 Task: Create Workspace Fleet Management Workspace description Manage and track company data privacy and security compliance. Workspace type Marketing 
Action: Mouse moved to (431, 73)
Screenshot: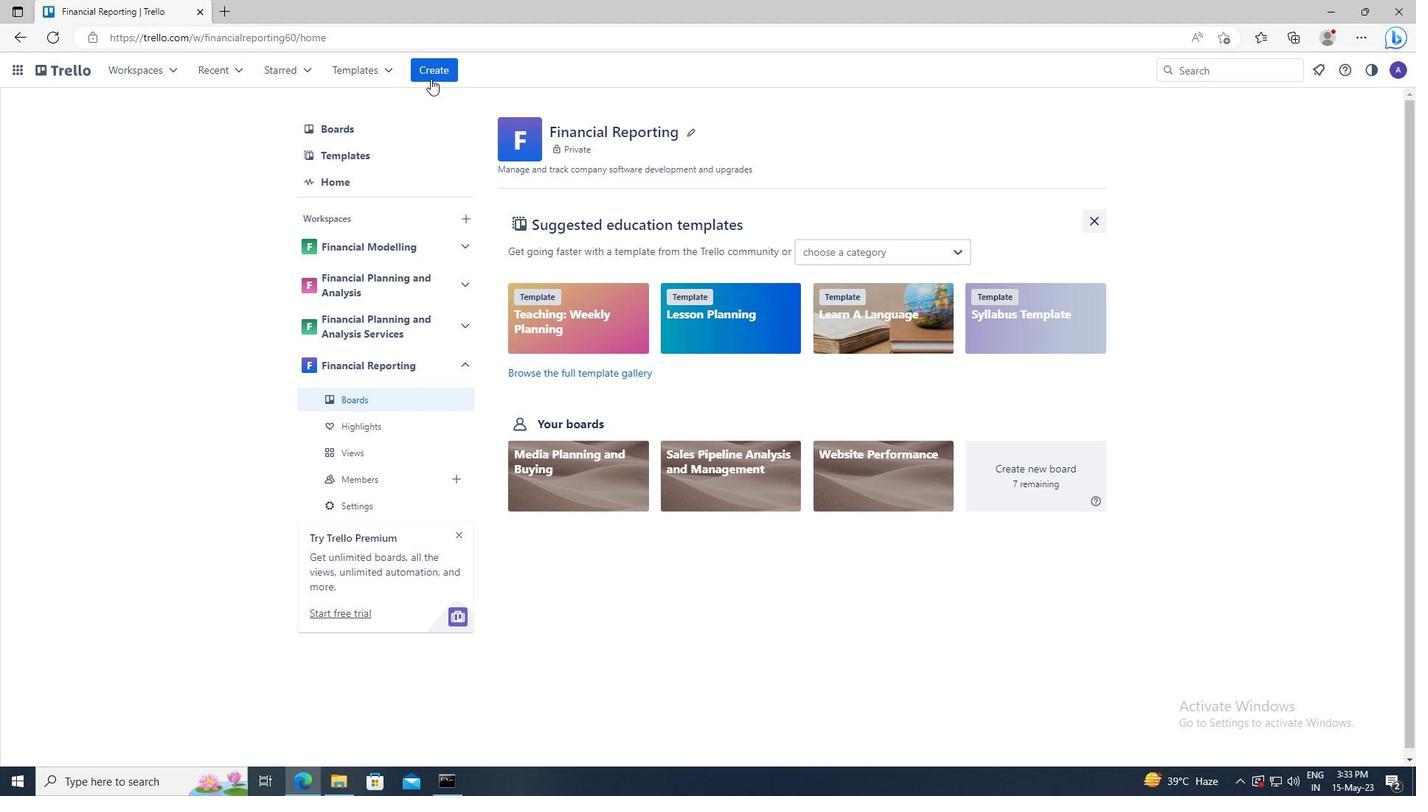 
Action: Mouse pressed left at (431, 73)
Screenshot: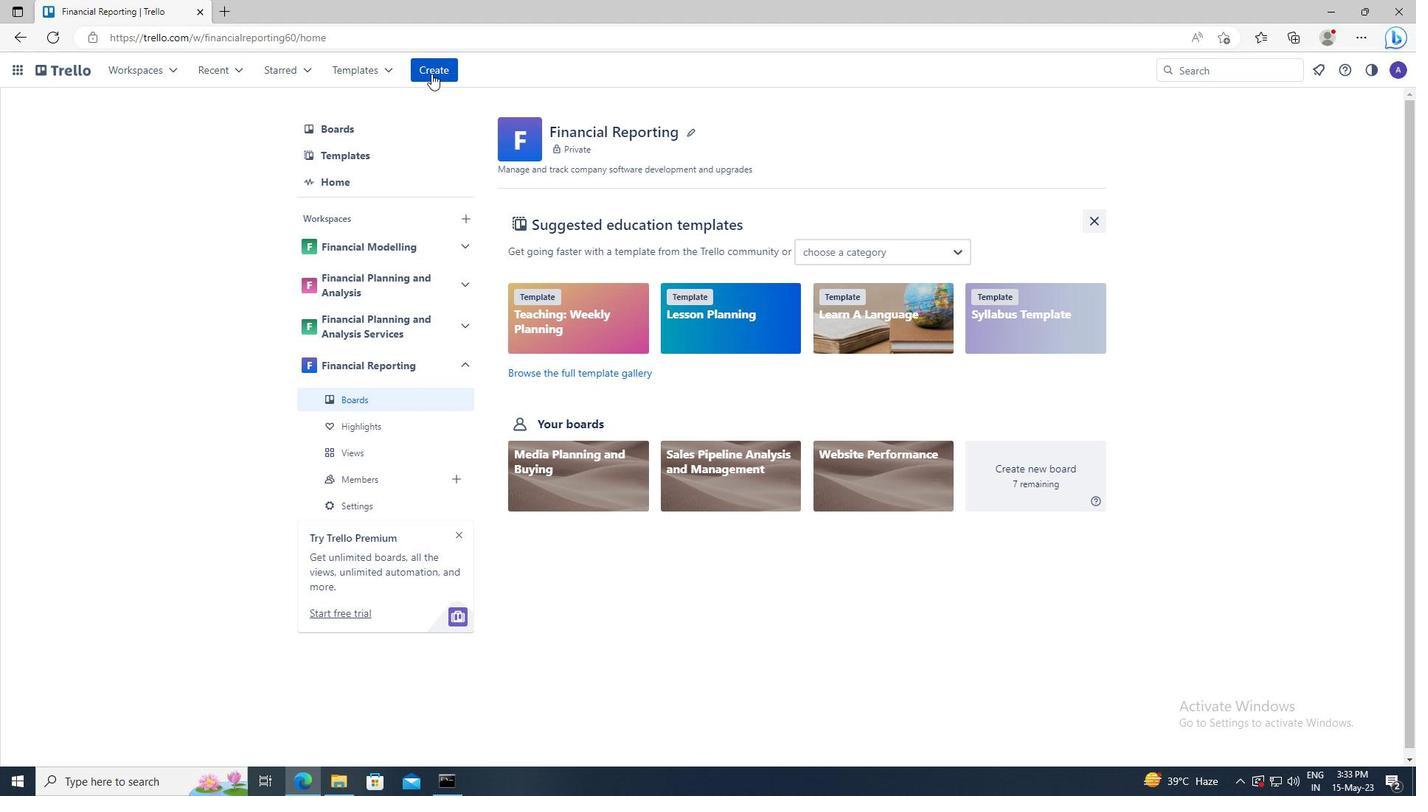 
Action: Mouse moved to (478, 224)
Screenshot: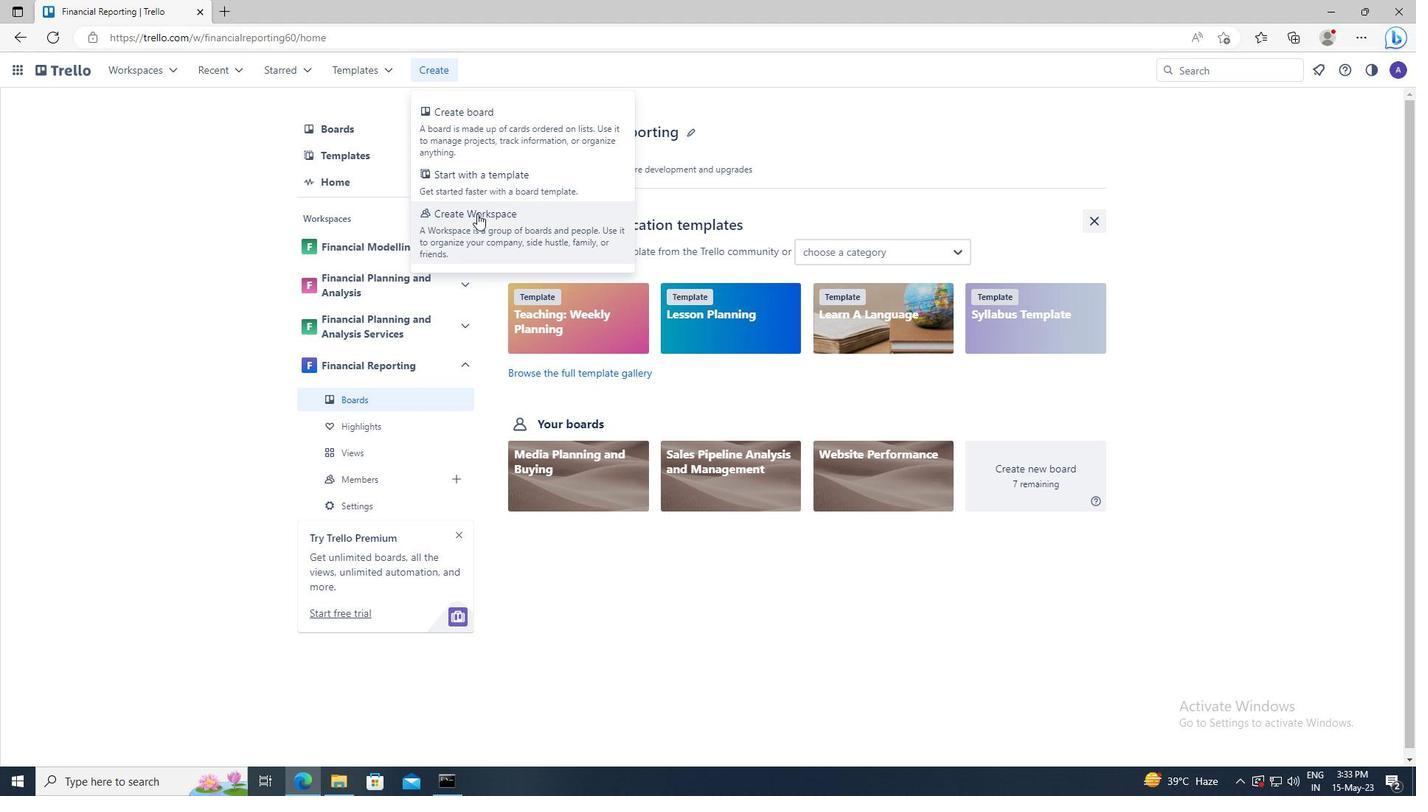 
Action: Mouse pressed left at (478, 224)
Screenshot: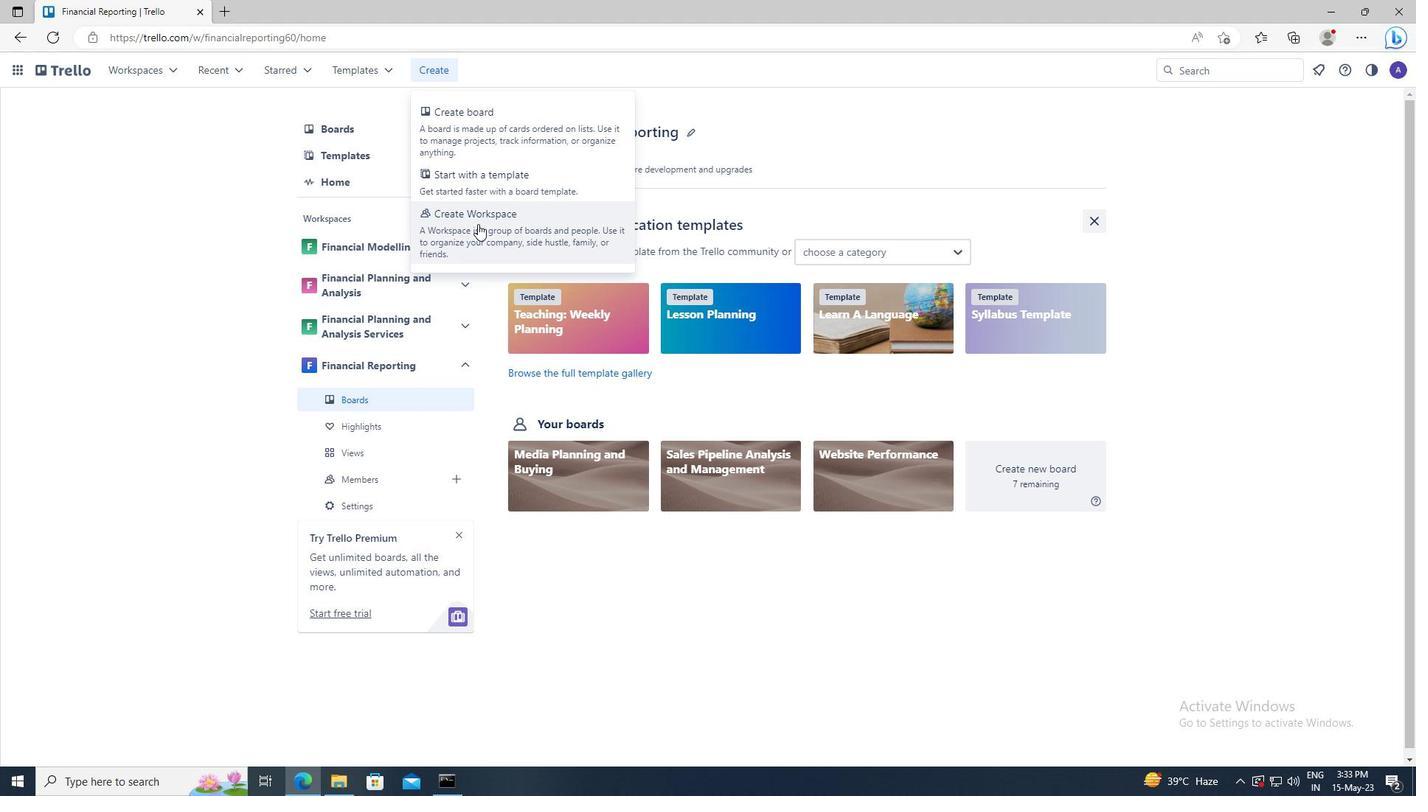 
Action: Mouse moved to (483, 264)
Screenshot: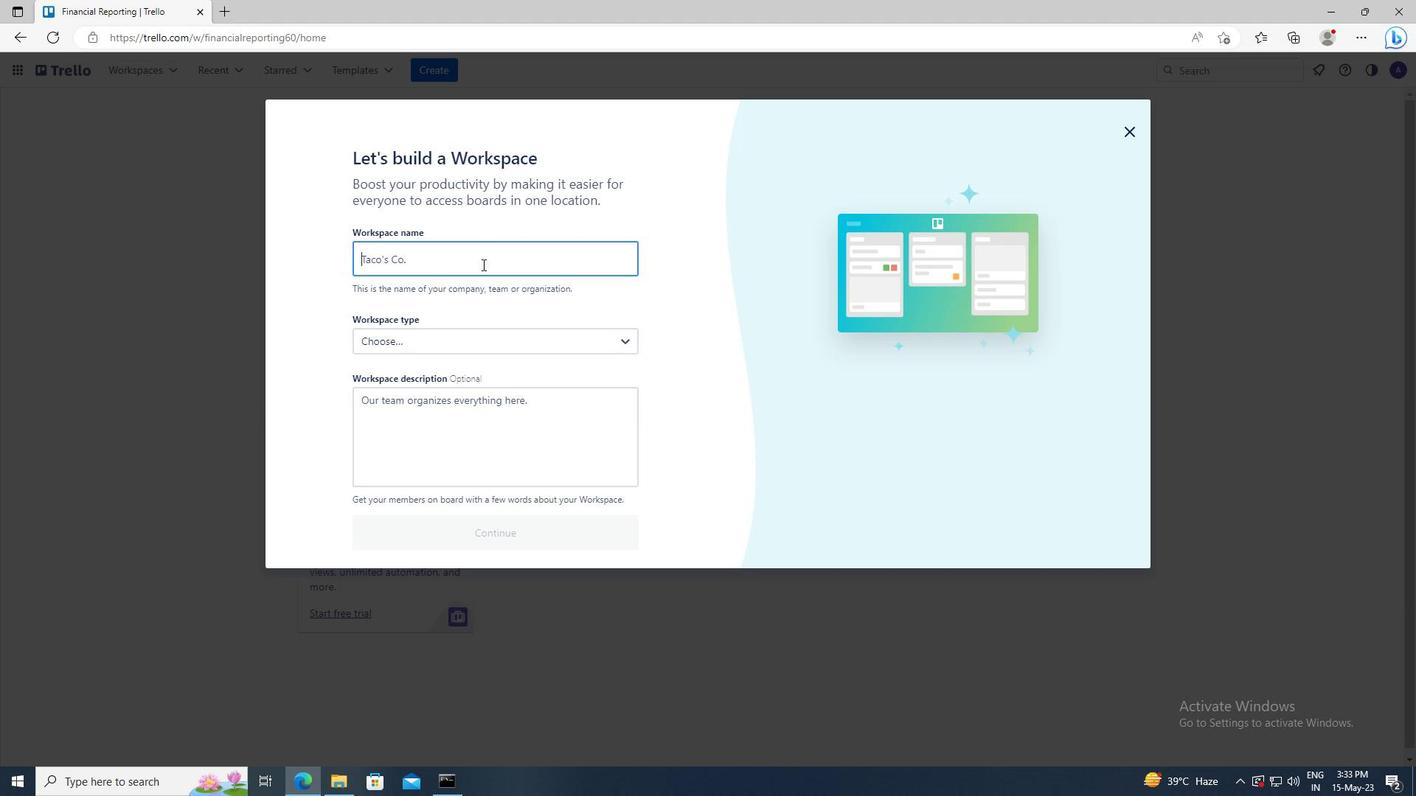 
Action: Mouse pressed left at (483, 264)
Screenshot: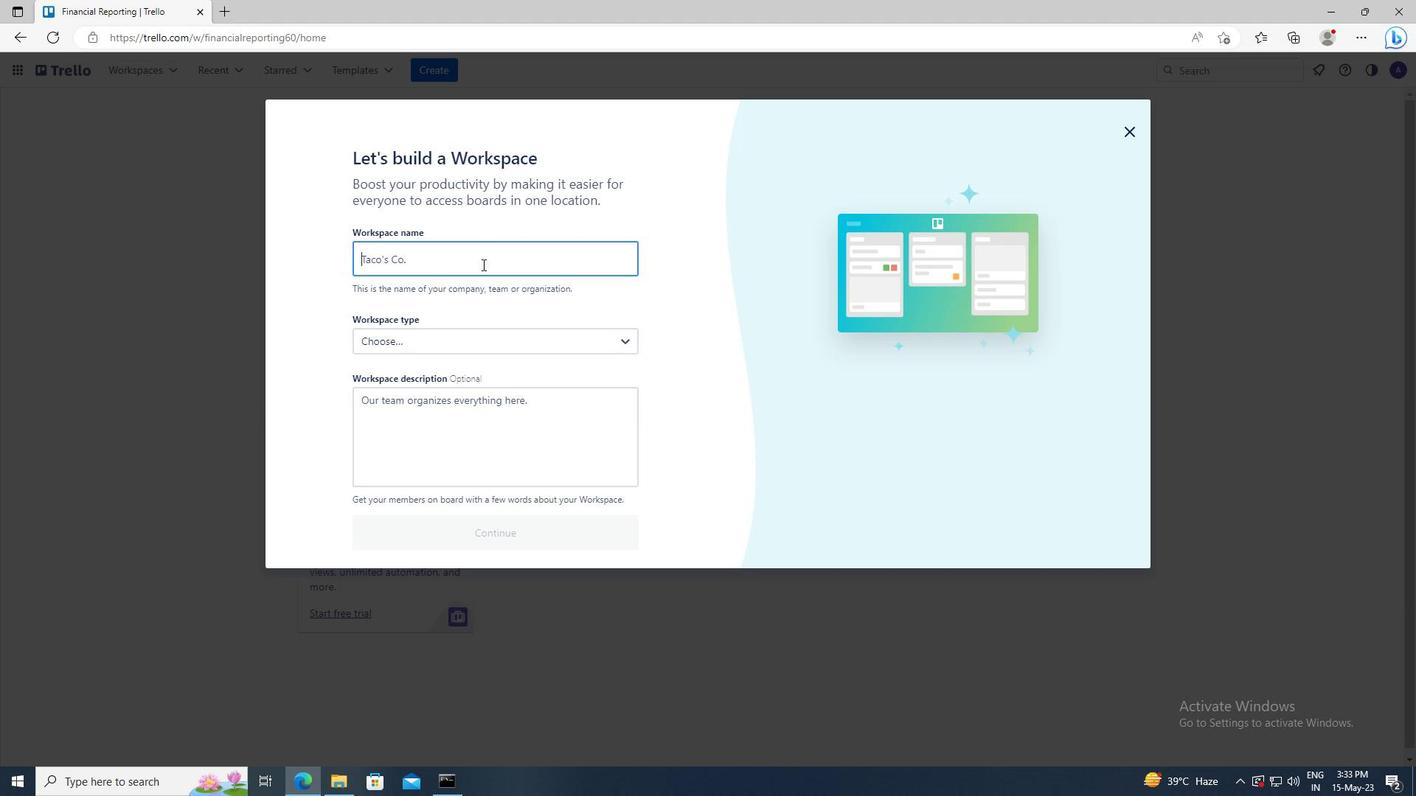 
Action: Key pressed <Key.shift>FLEET<Key.space><Key.shift>MANAGEMENT
Screenshot: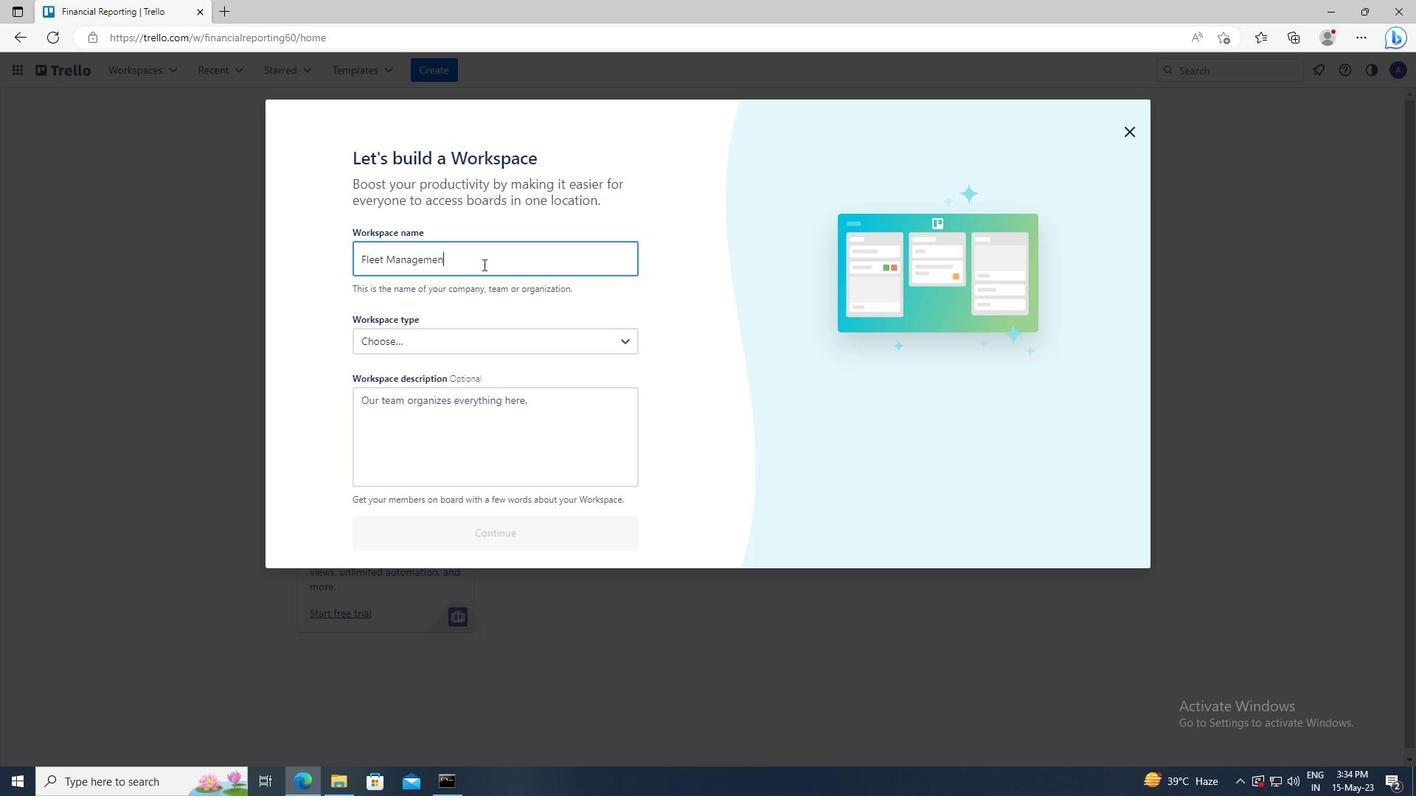 
Action: Mouse moved to (493, 407)
Screenshot: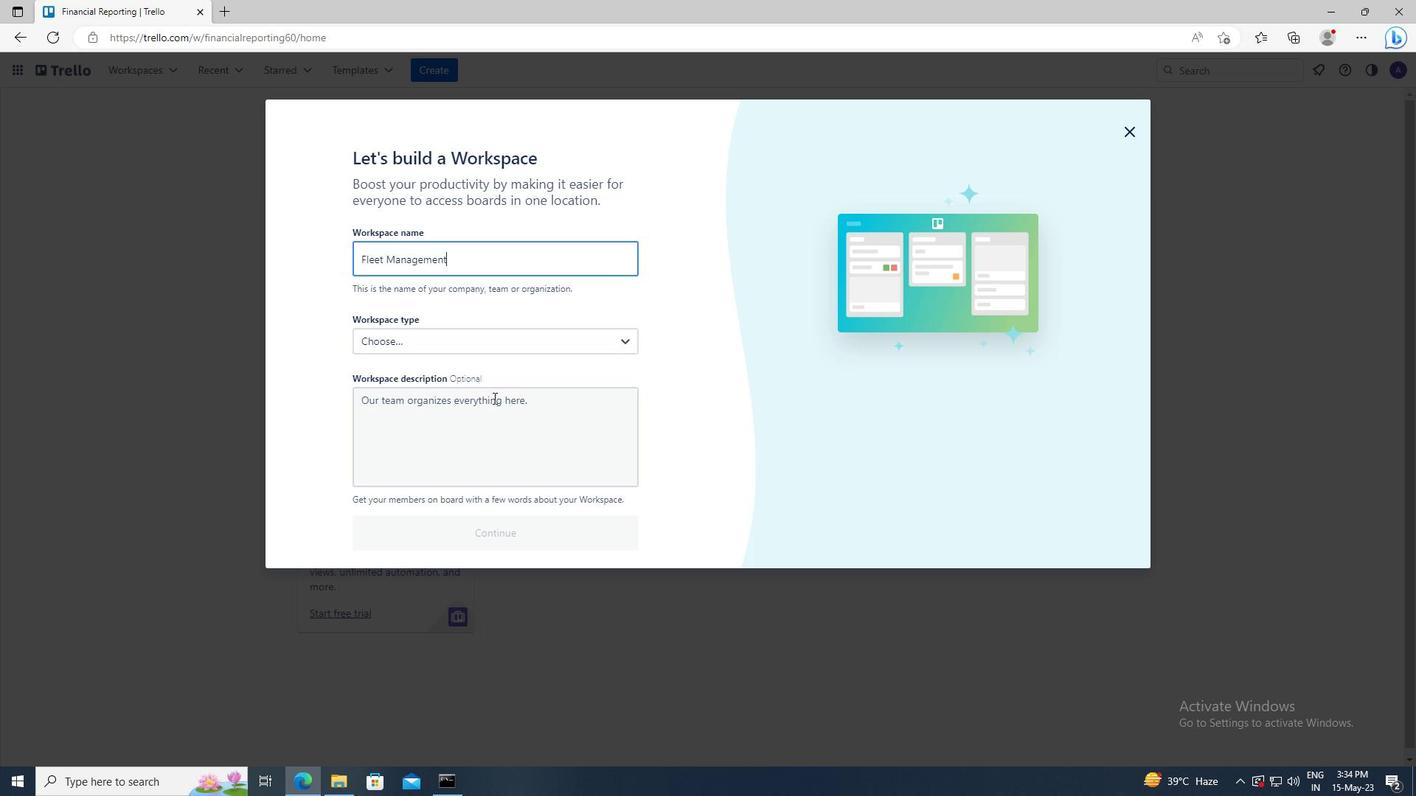 
Action: Mouse pressed left at (493, 407)
Screenshot: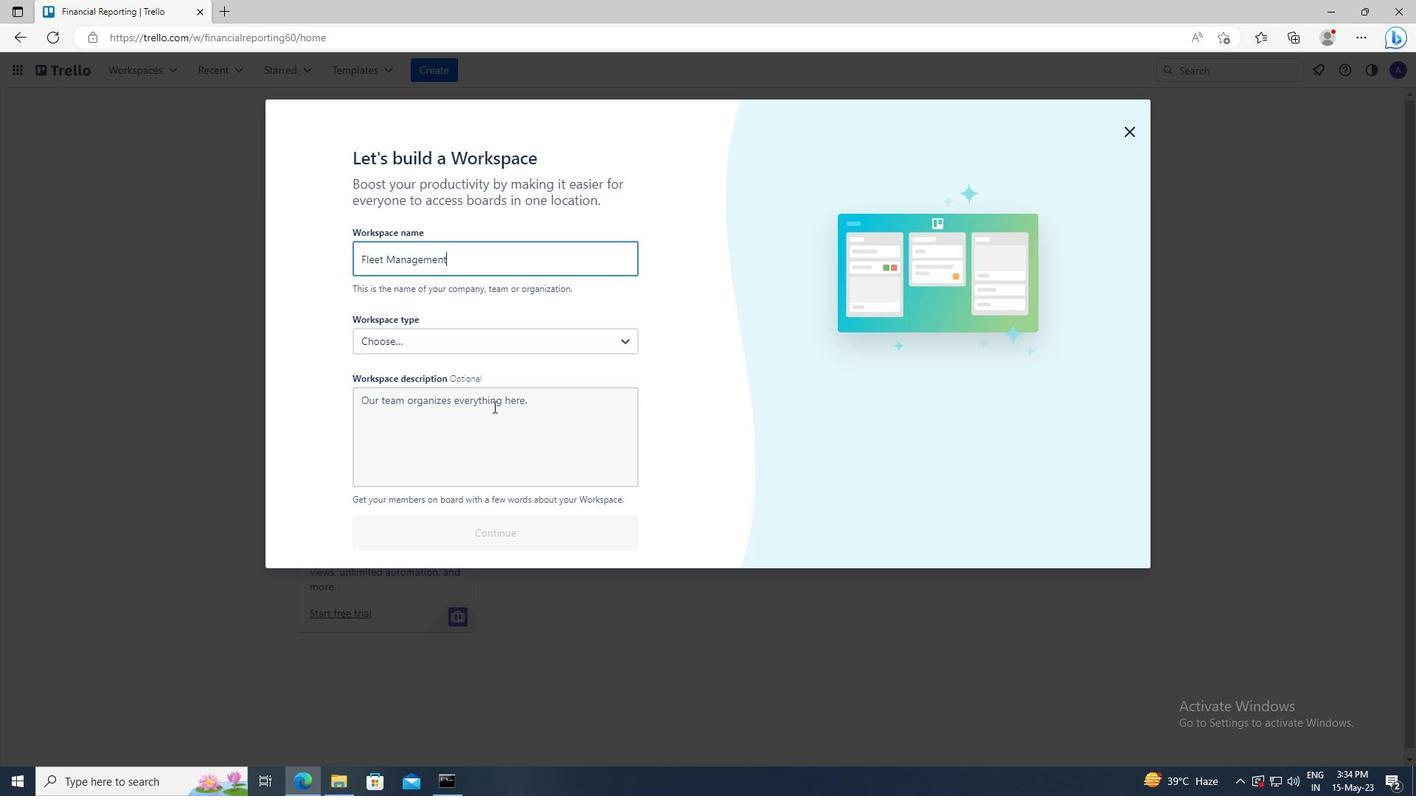 
Action: Key pressed <Key.shift>MANAGE<Key.space>AND<Key.space>TRACK<Key.space>COMPANY<Key.space>DATA<Key.space>PRIVACY<Key.space>AND<Key.space>SECURITY<Key.space>COMPLIANCE
Screenshot: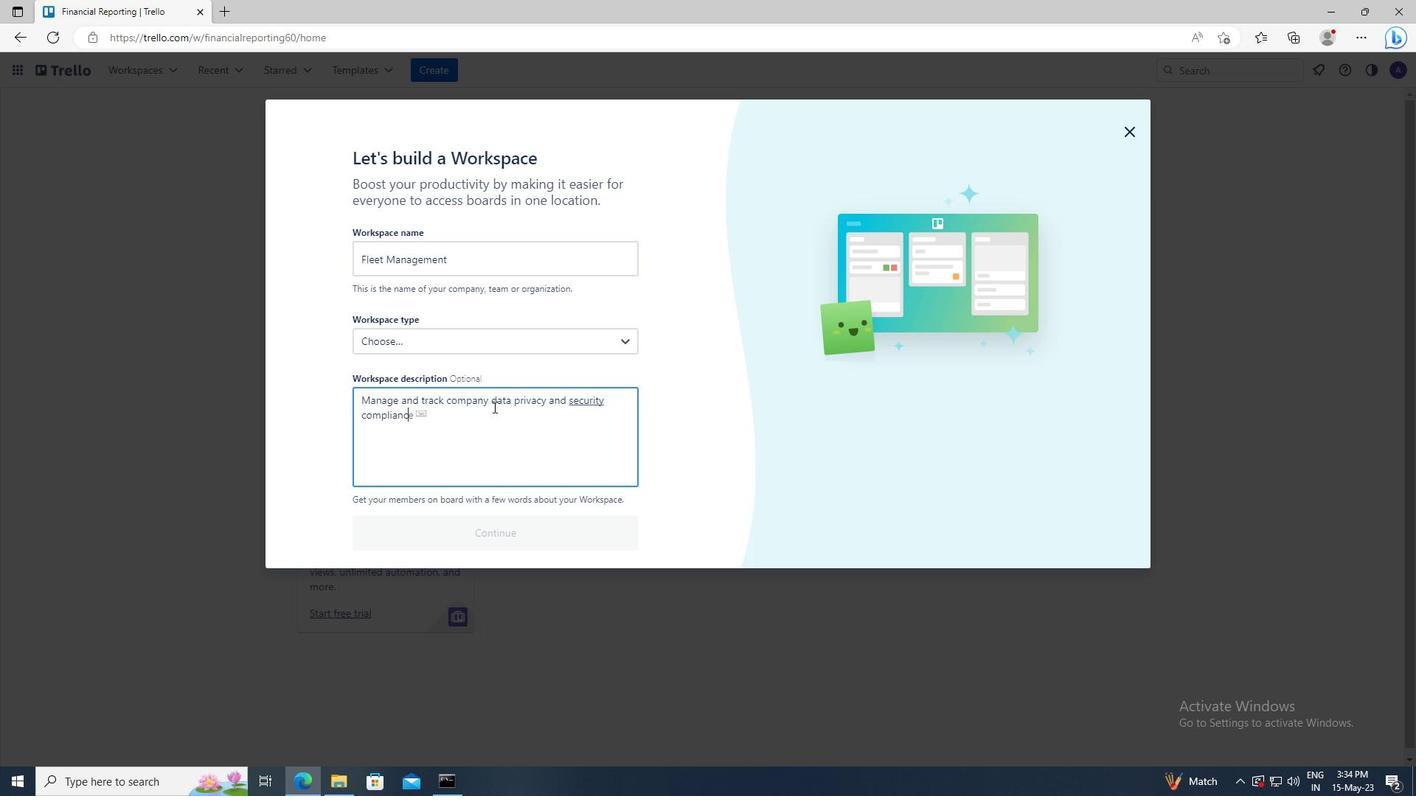 
Action: Mouse moved to (498, 343)
Screenshot: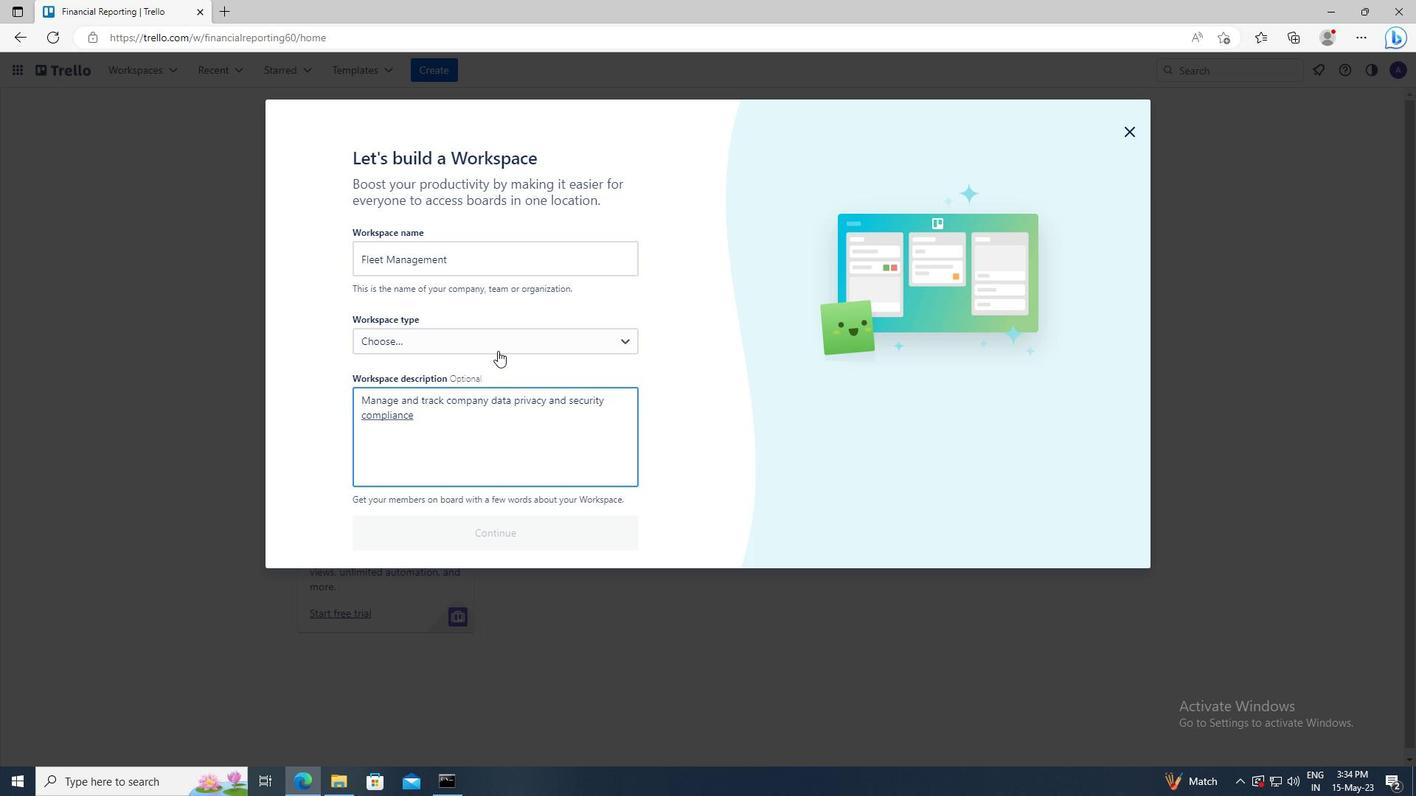 
Action: Mouse pressed left at (498, 343)
Screenshot: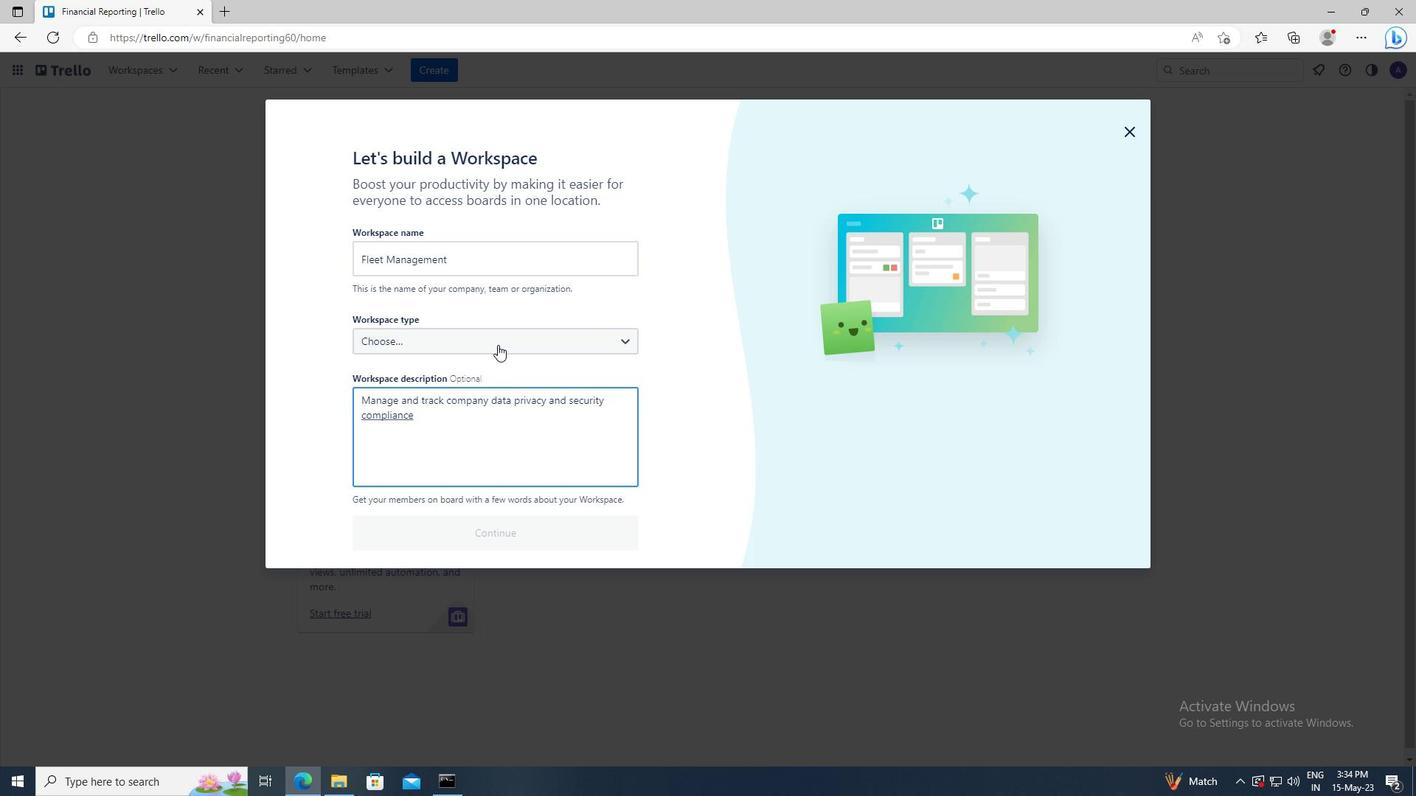 
Action: Mouse moved to (493, 468)
Screenshot: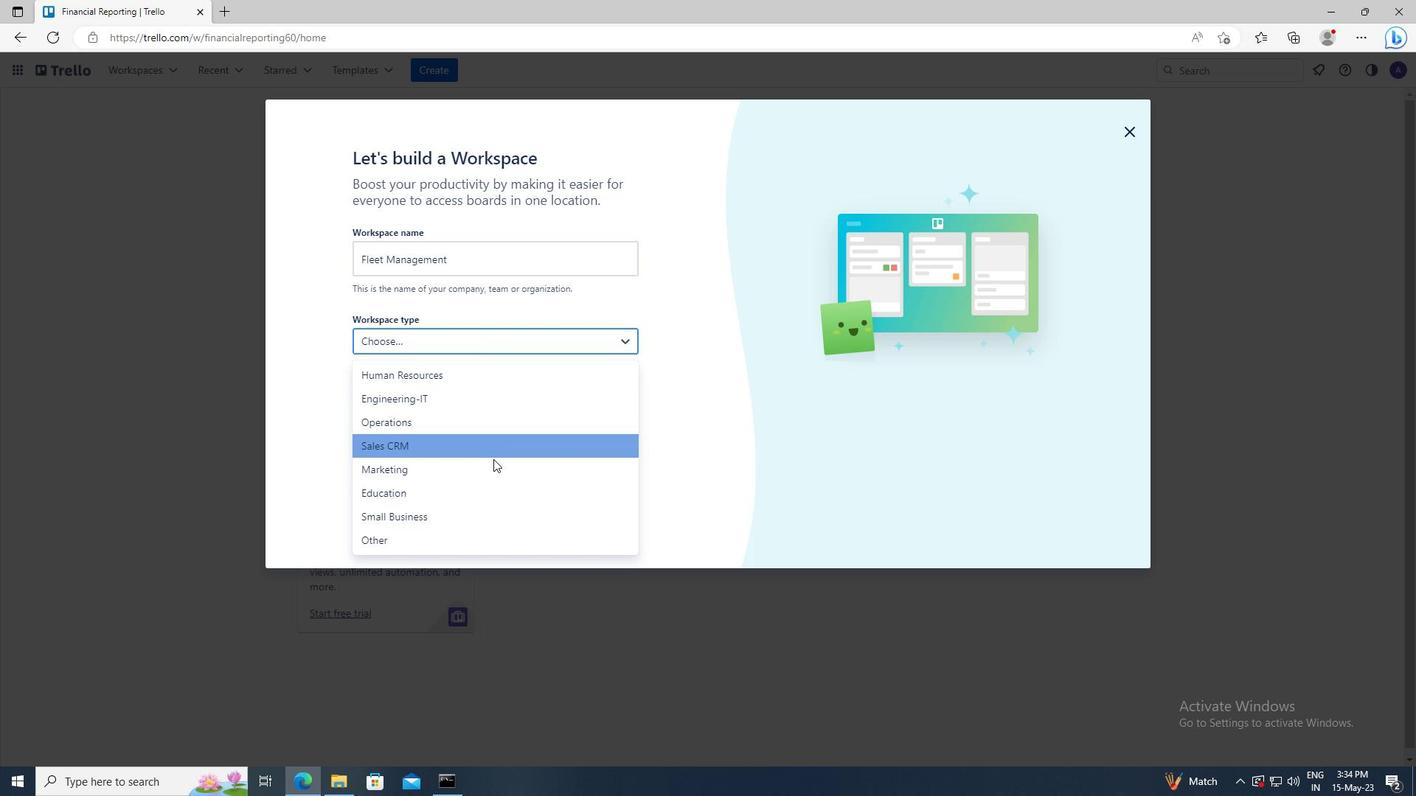 
Action: Mouse pressed left at (493, 468)
Screenshot: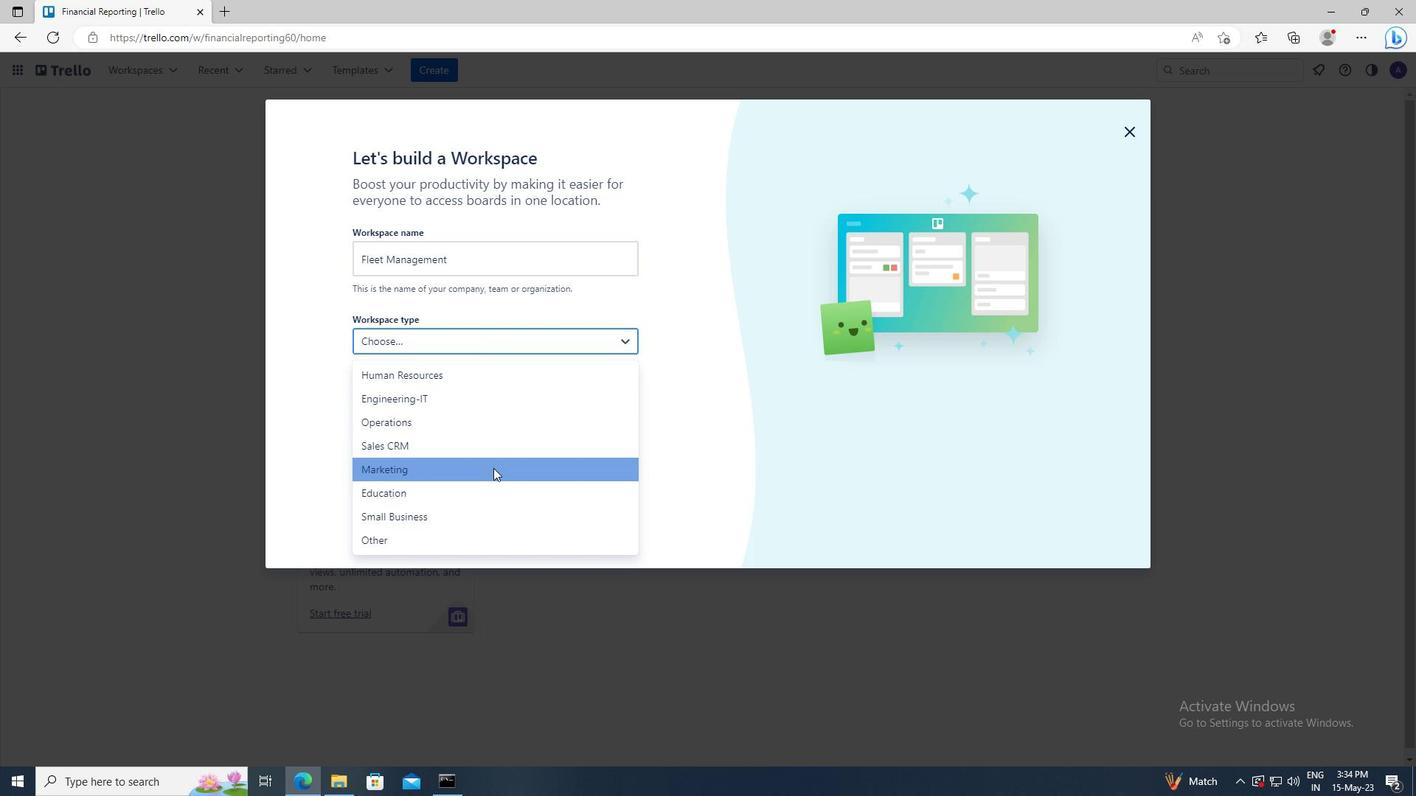 
Action: Mouse moved to (502, 536)
Screenshot: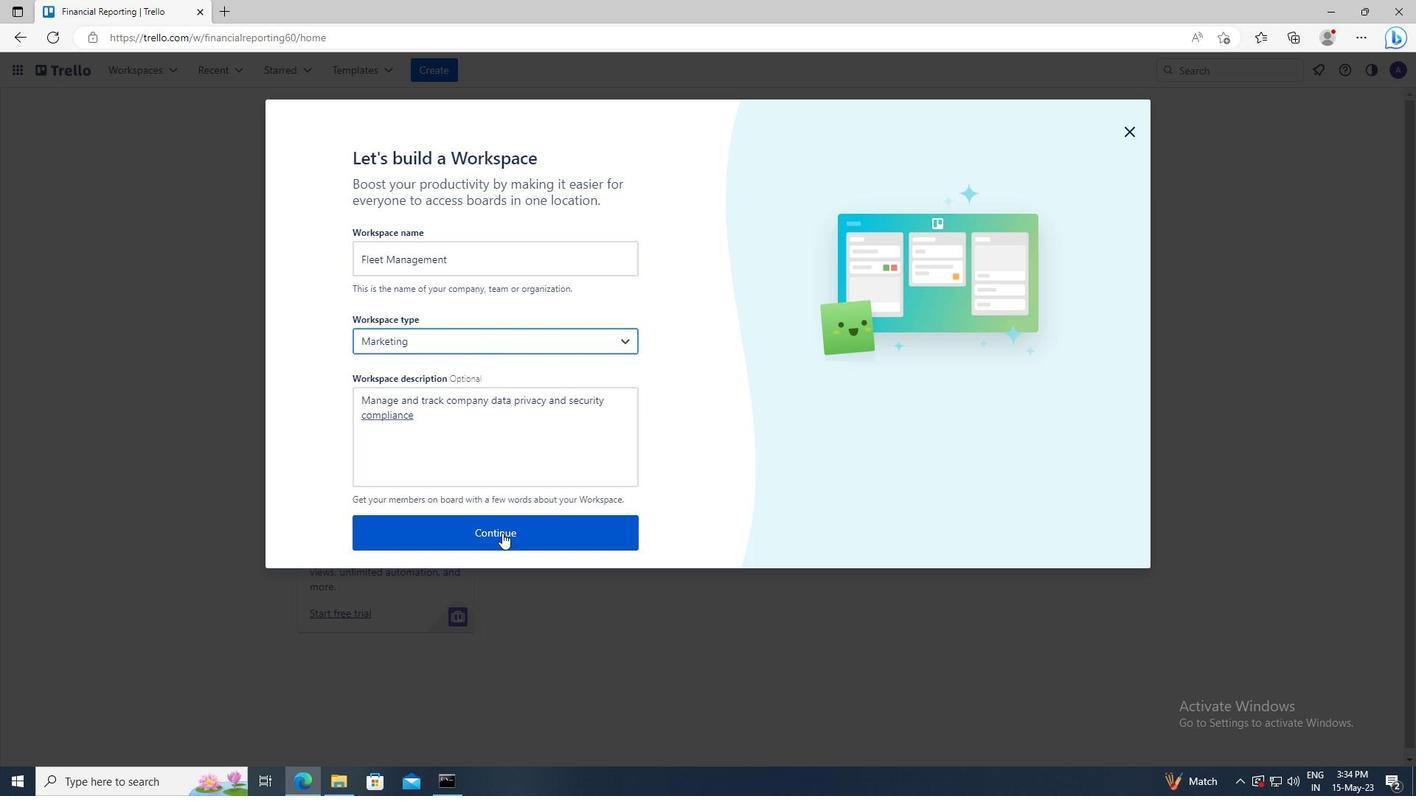 
Action: Mouse pressed left at (502, 536)
Screenshot: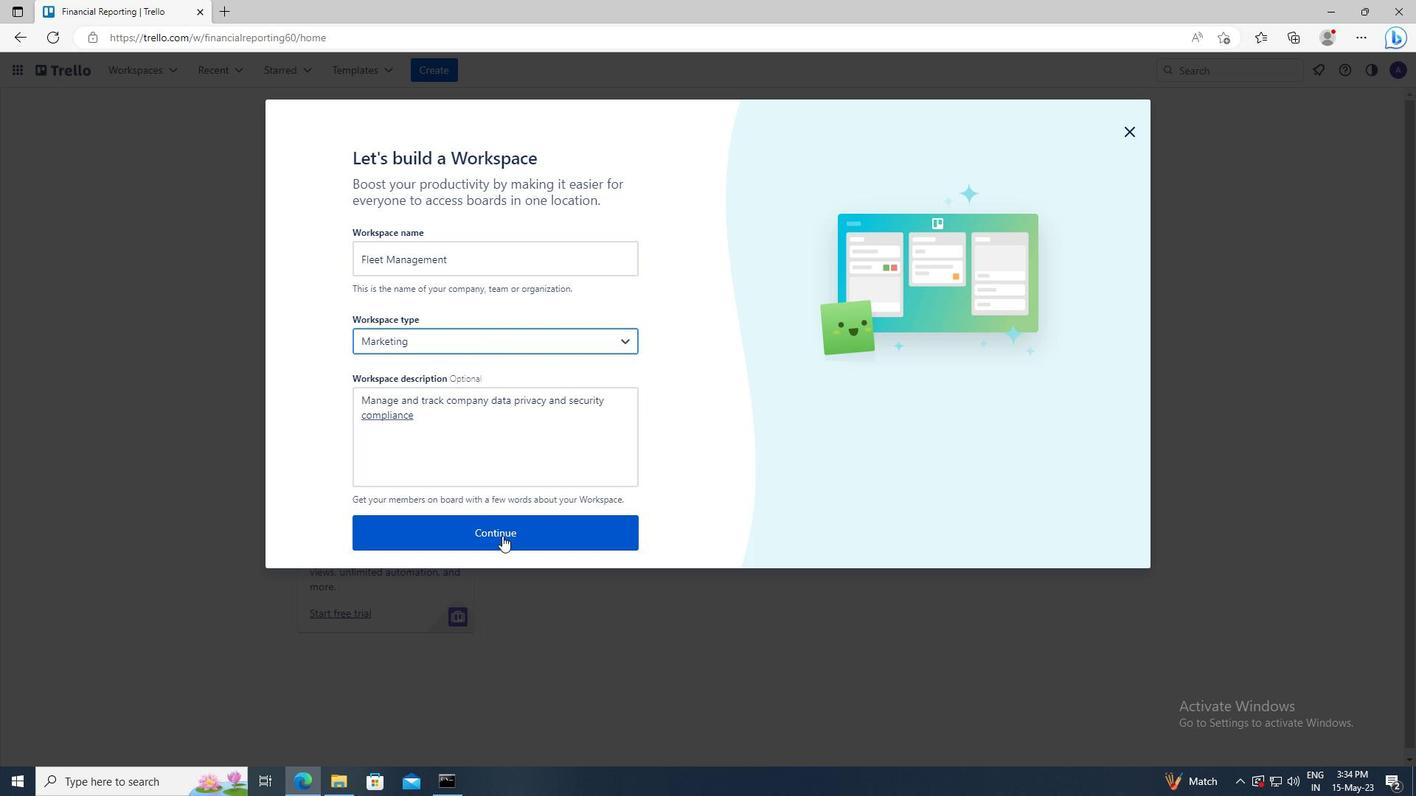 
Action: Mouse moved to (506, 380)
Screenshot: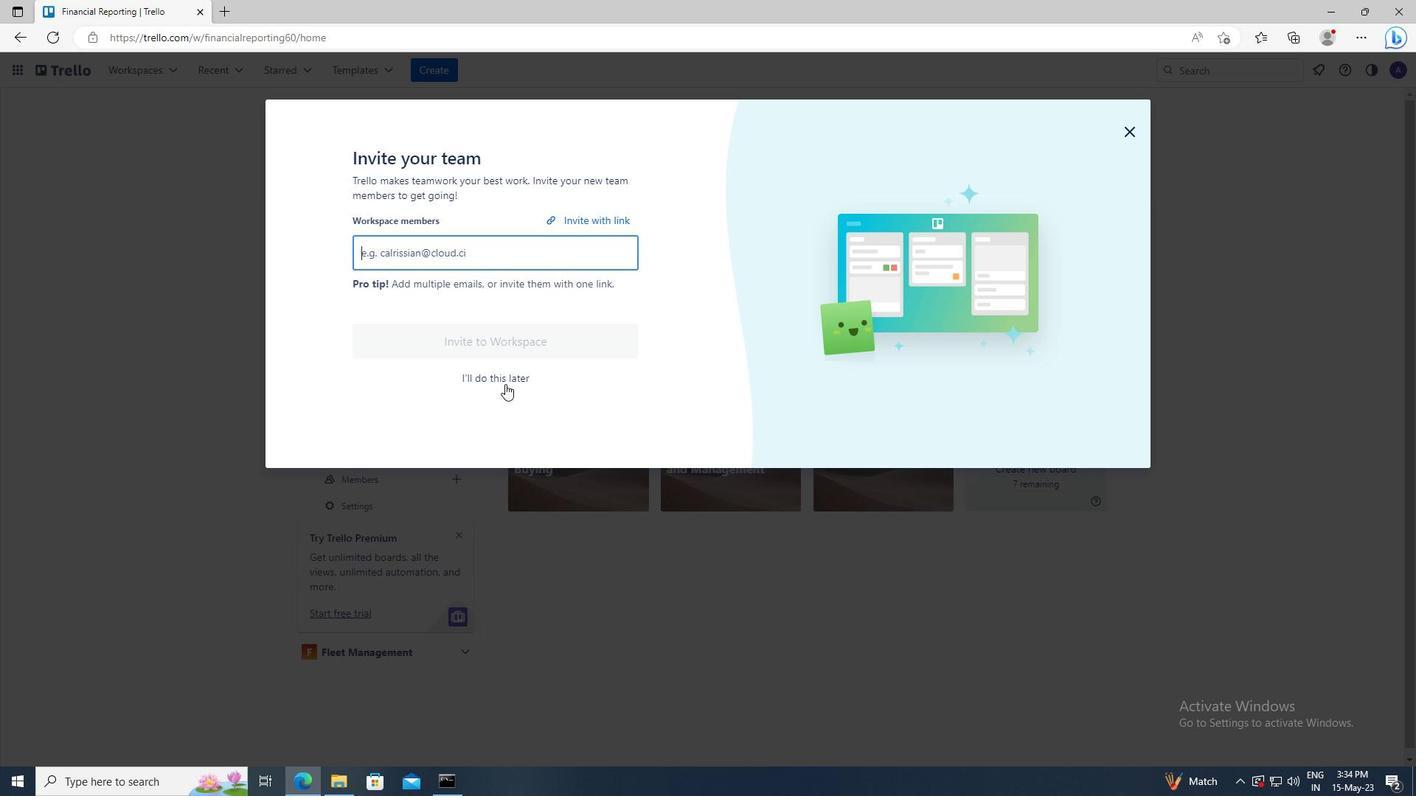 
Action: Mouse pressed left at (506, 380)
Screenshot: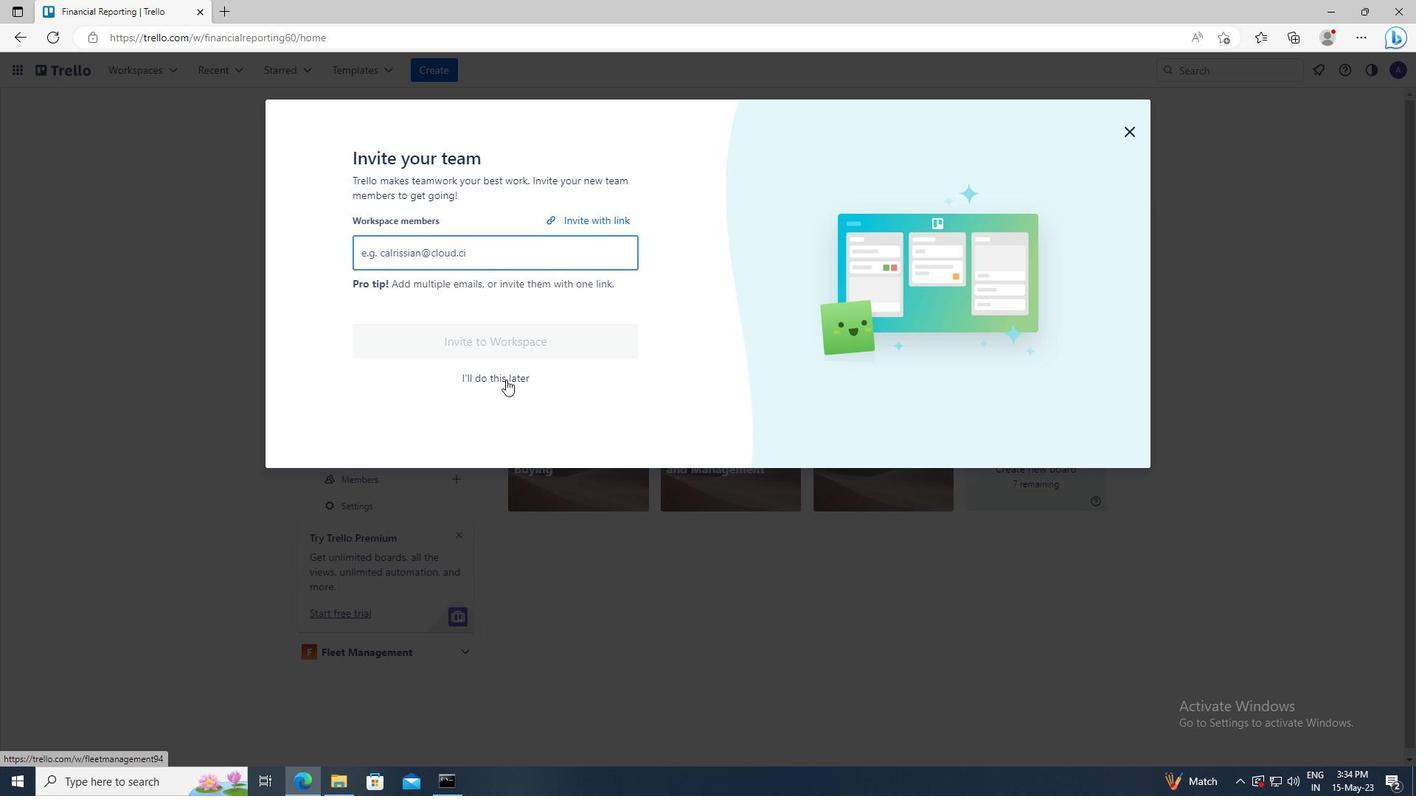 
